 Task: Create a Workspace WS0000000008 in Trello with Workspace Type as ENGINEERING-IT and Workspace Description as WD0000000008. Invite a Team Member Nikrathi889@gmail.com to Workspace WS0000000008 in Trello. Invite a Team Member Ayush98111@gmail.com to Workspace WS0000000008 in Trello. Invite a Team Member Prateek.ku2001@gmail.com to Workspace WS0000000008 in Trello. Invite a Team Member Mailaustralia7@gmail.com to Workspace WS0000000008 in Trello
Action: Mouse moved to (449, 44)
Screenshot: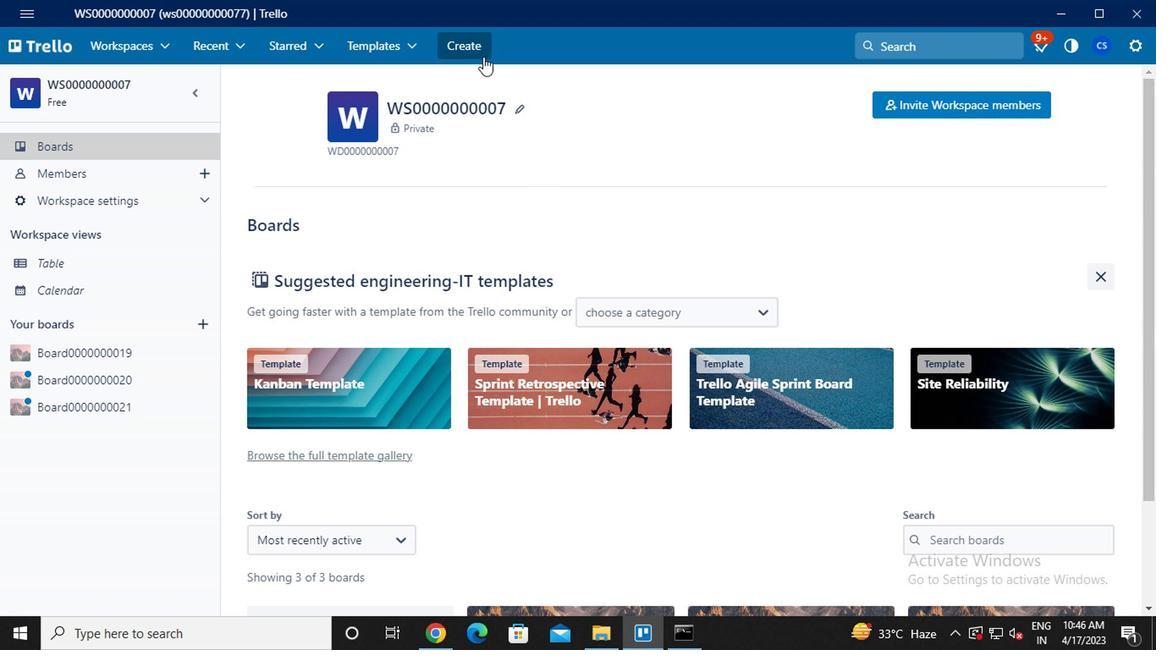 
Action: Mouse pressed left at (449, 44)
Screenshot: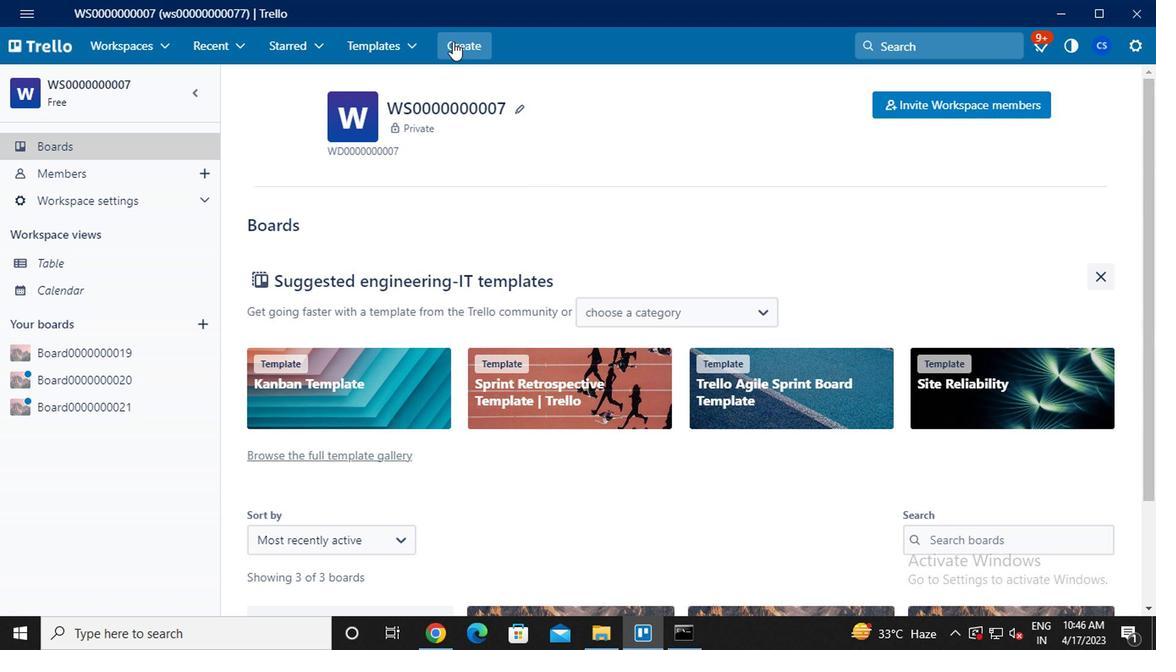 
Action: Mouse moved to (527, 223)
Screenshot: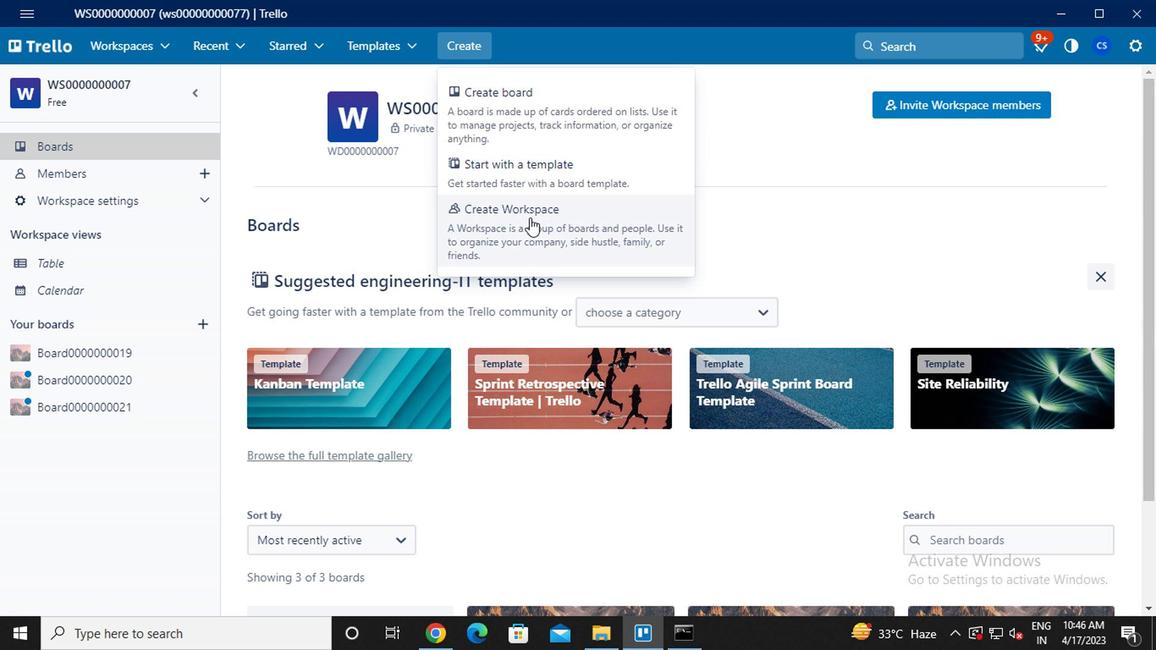 
Action: Mouse pressed left at (527, 223)
Screenshot: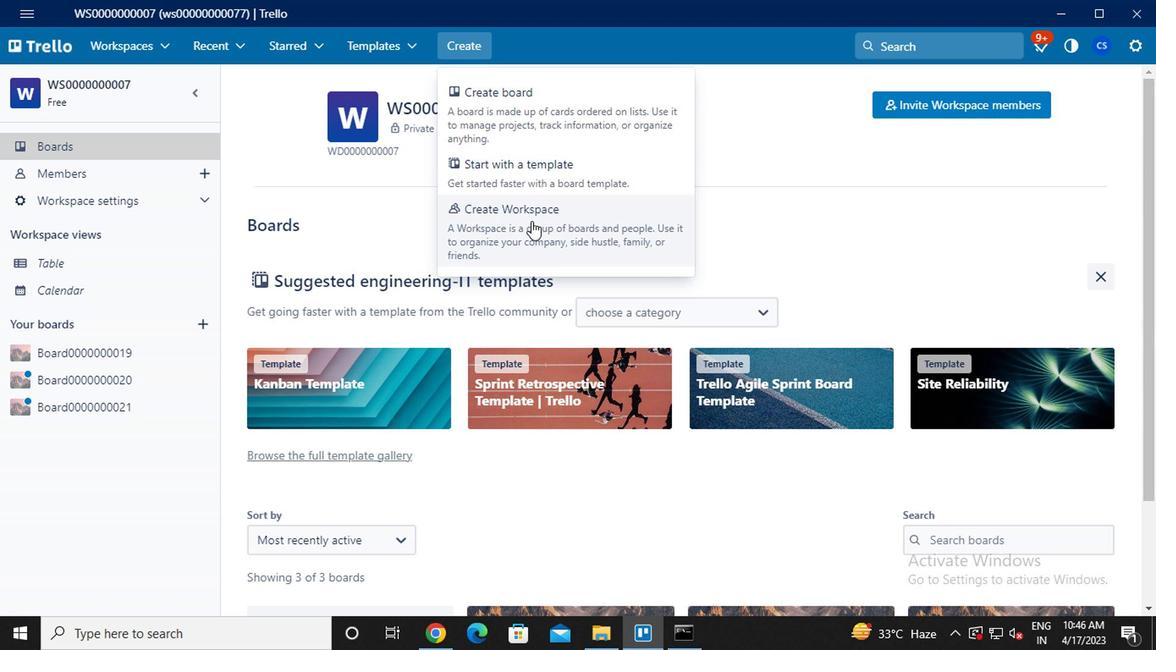 
Action: Mouse moved to (527, 259)
Screenshot: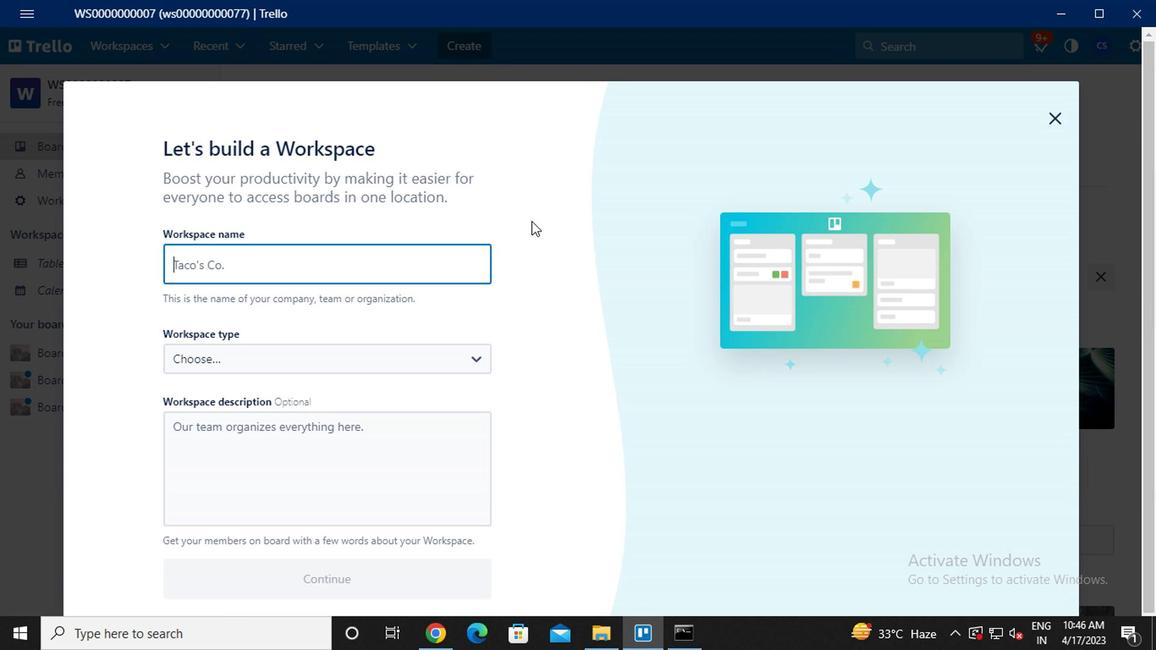 
Action: Key pressed ws0000000008
Screenshot: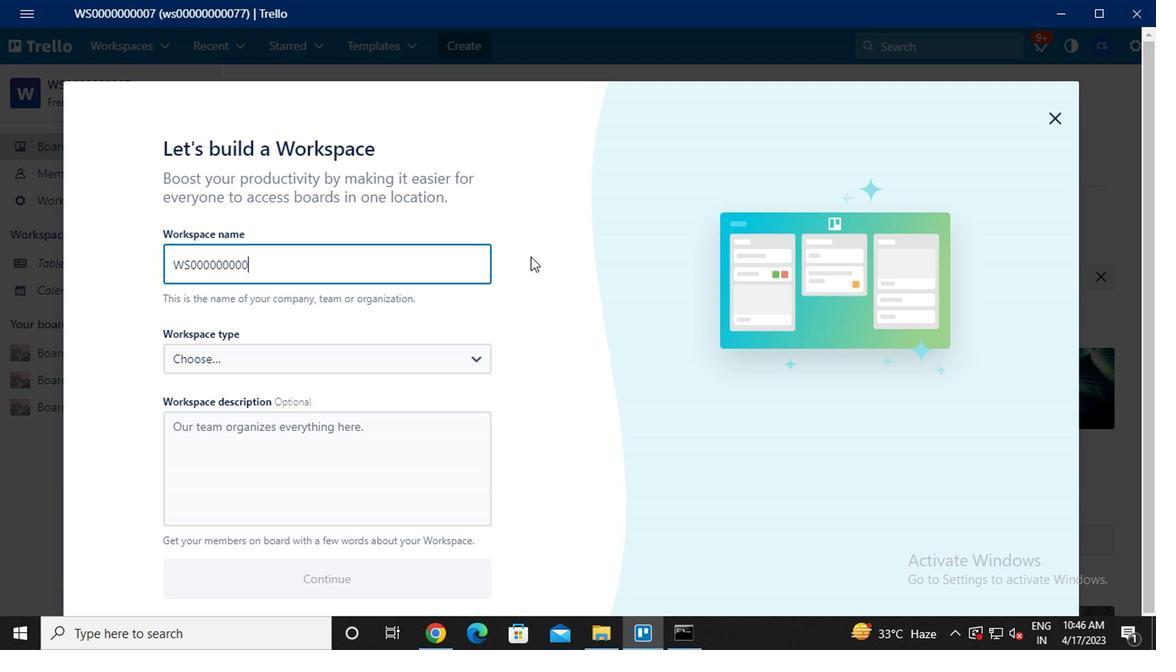 
Action: Mouse moved to (286, 354)
Screenshot: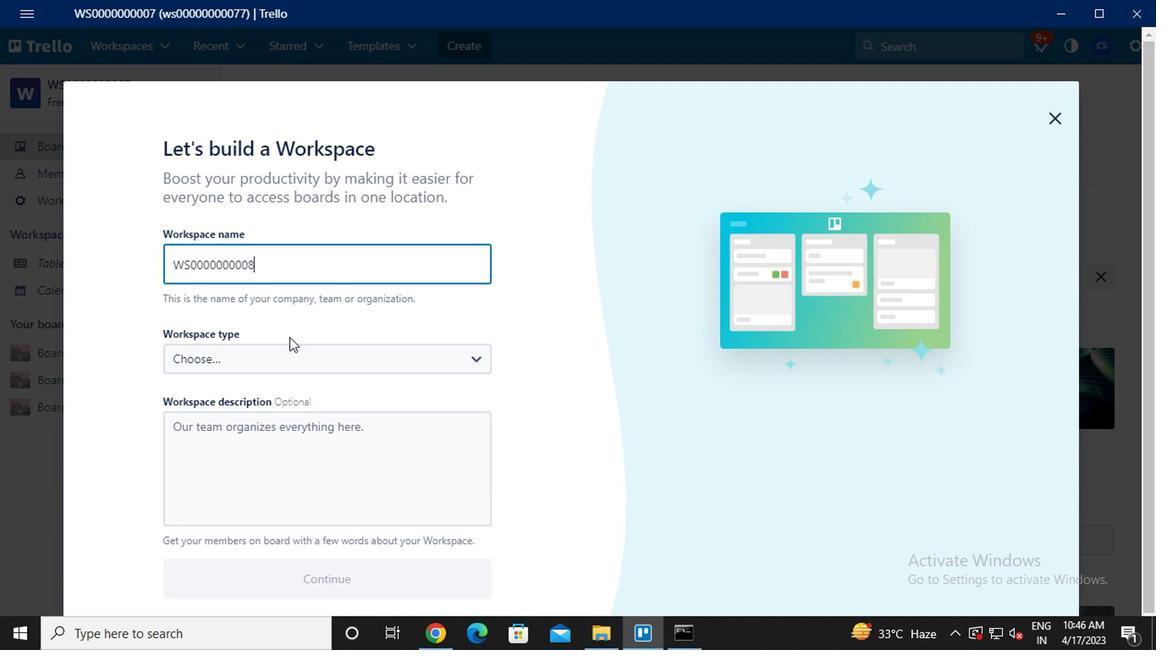 
Action: Mouse pressed left at (286, 354)
Screenshot: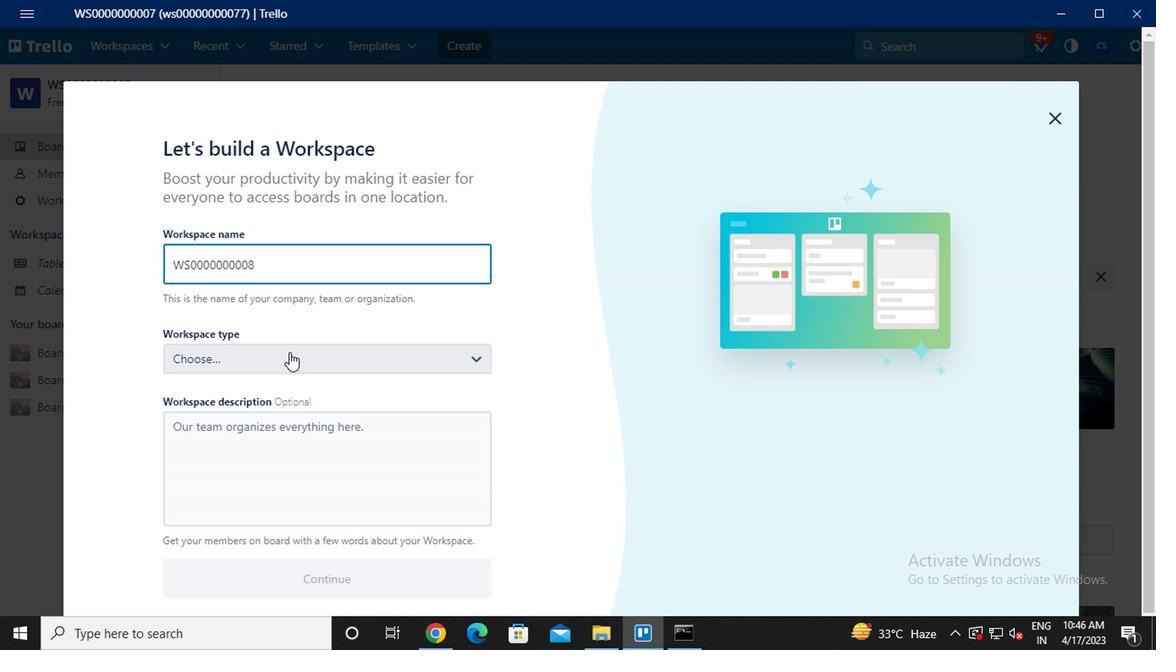 
Action: Mouse moved to (257, 541)
Screenshot: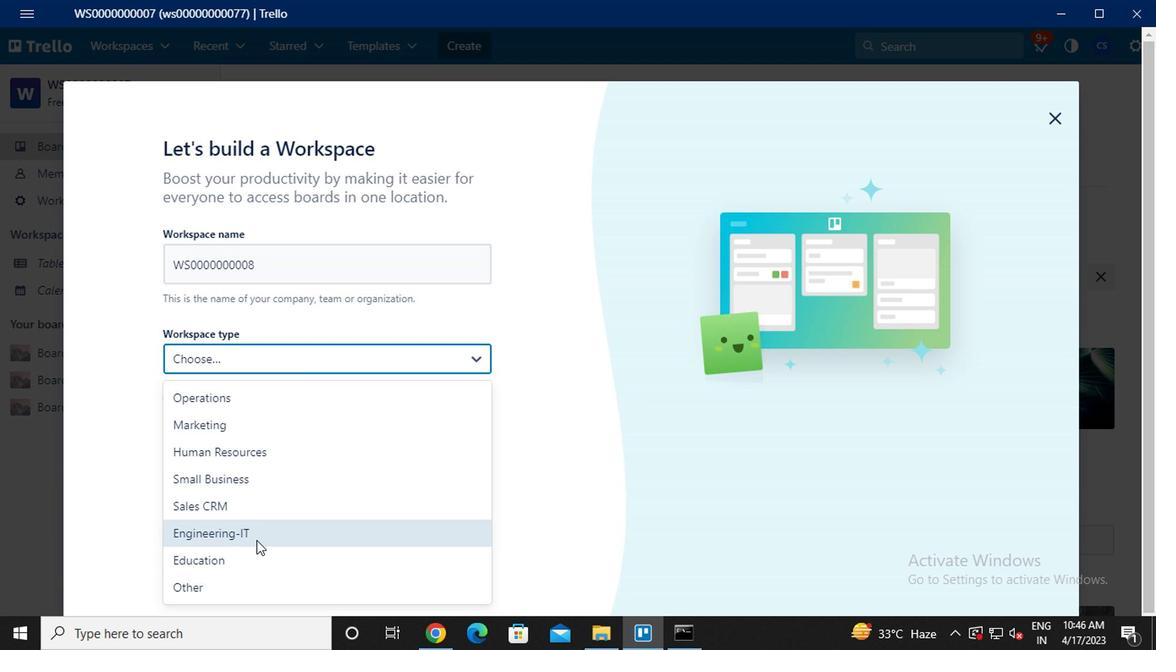 
Action: Mouse pressed left at (257, 541)
Screenshot: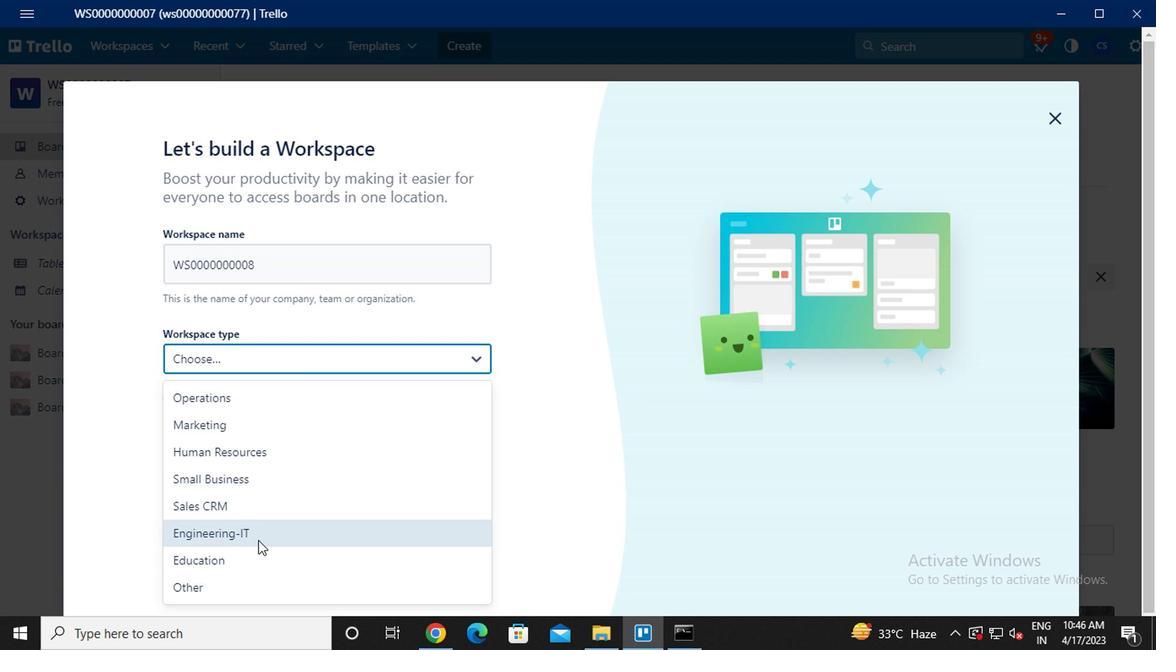 
Action: Mouse moved to (269, 445)
Screenshot: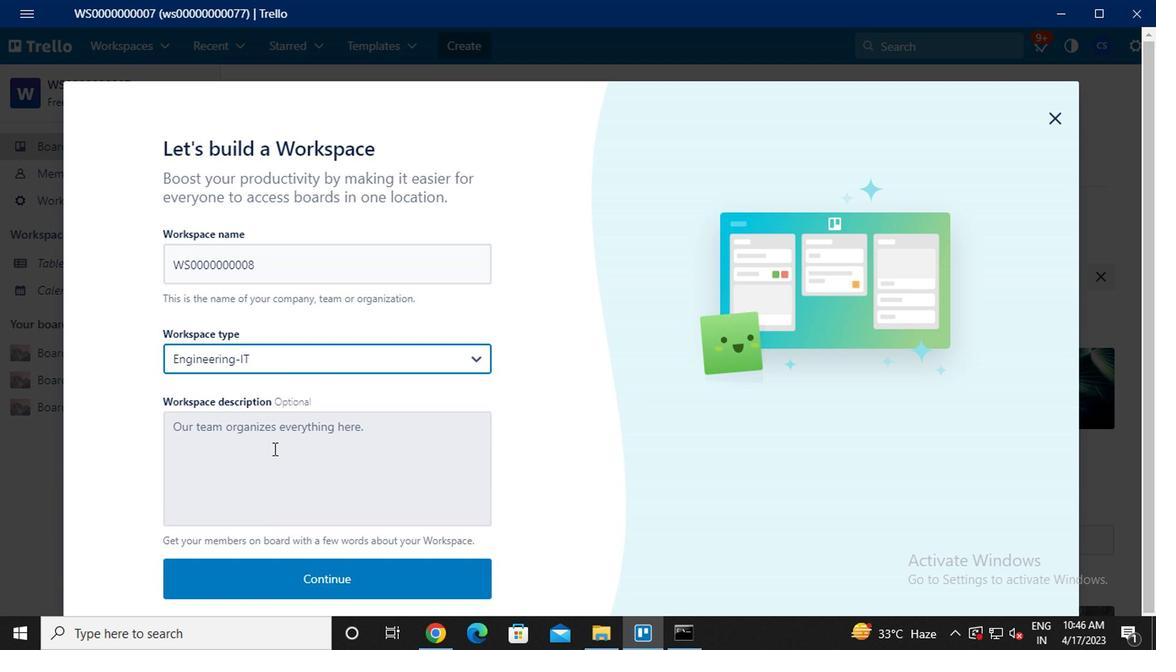 
Action: Mouse pressed left at (269, 445)
Screenshot: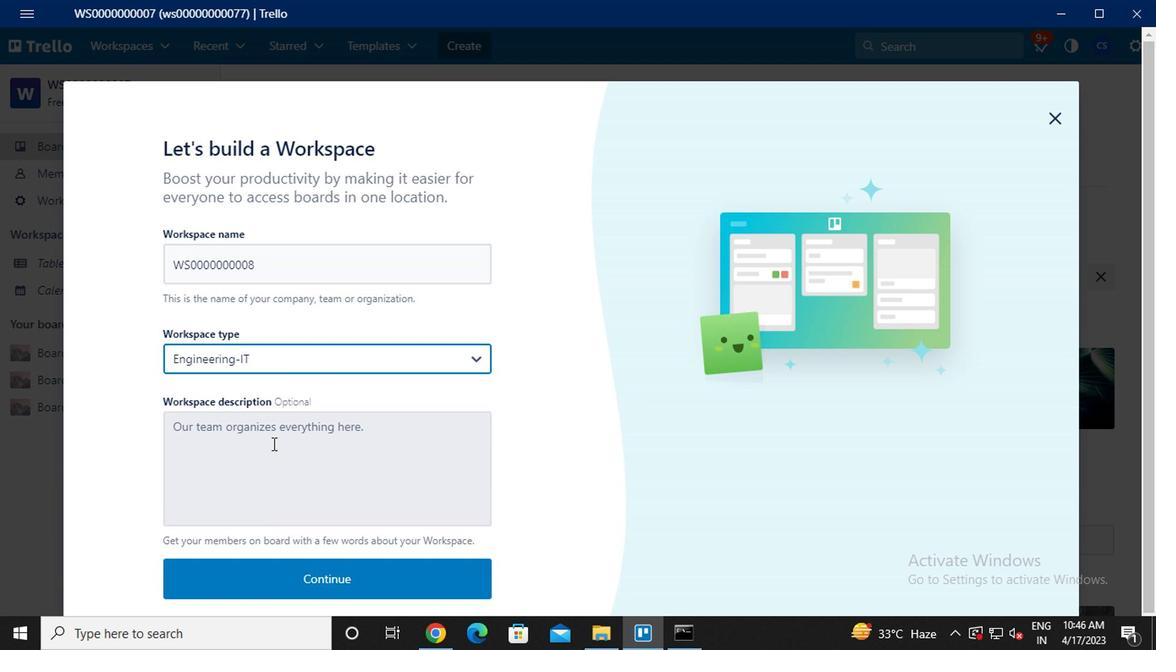 
Action: Key pressed wd00000000008
Screenshot: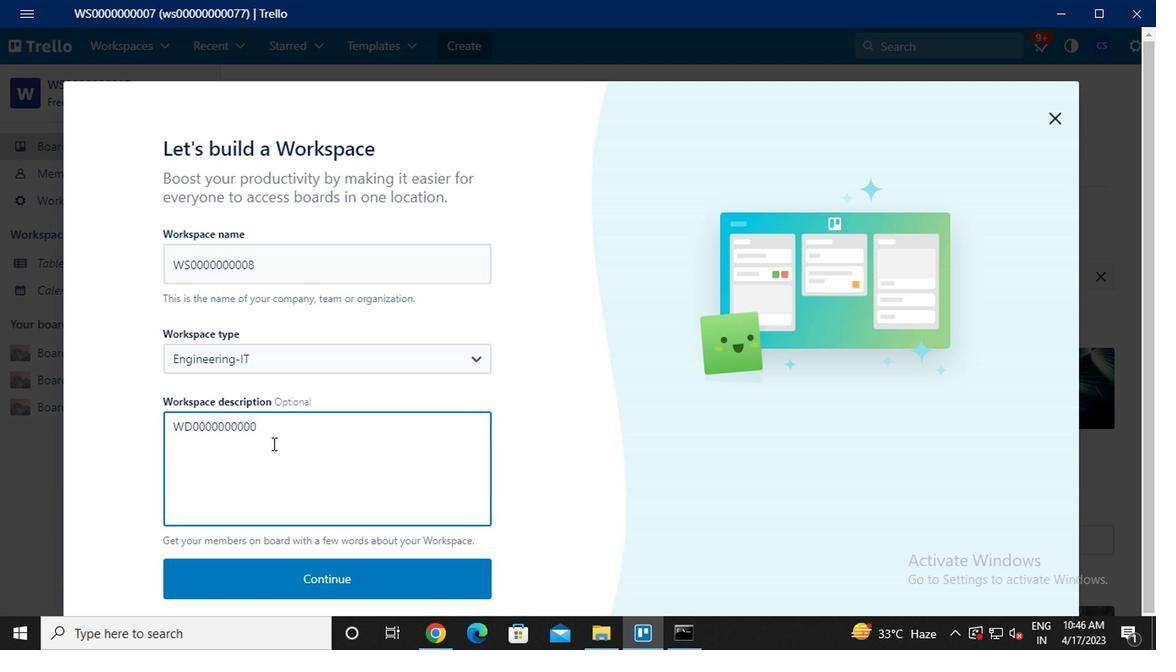 
Action: Mouse moved to (275, 580)
Screenshot: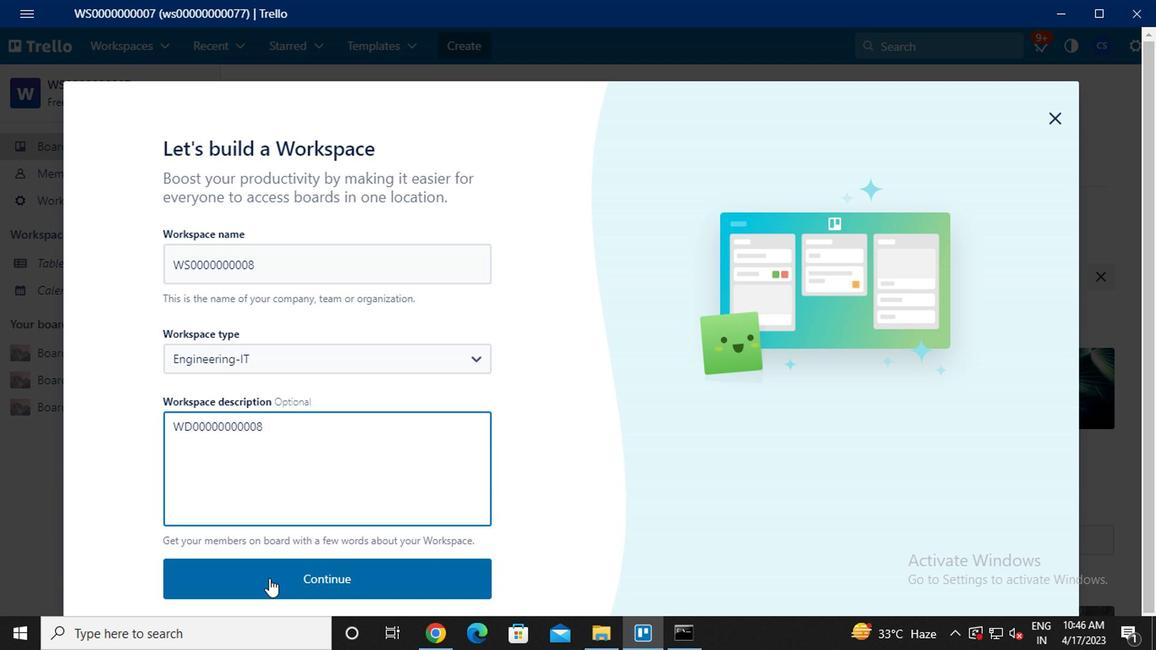 
Action: Mouse pressed left at (275, 580)
Screenshot: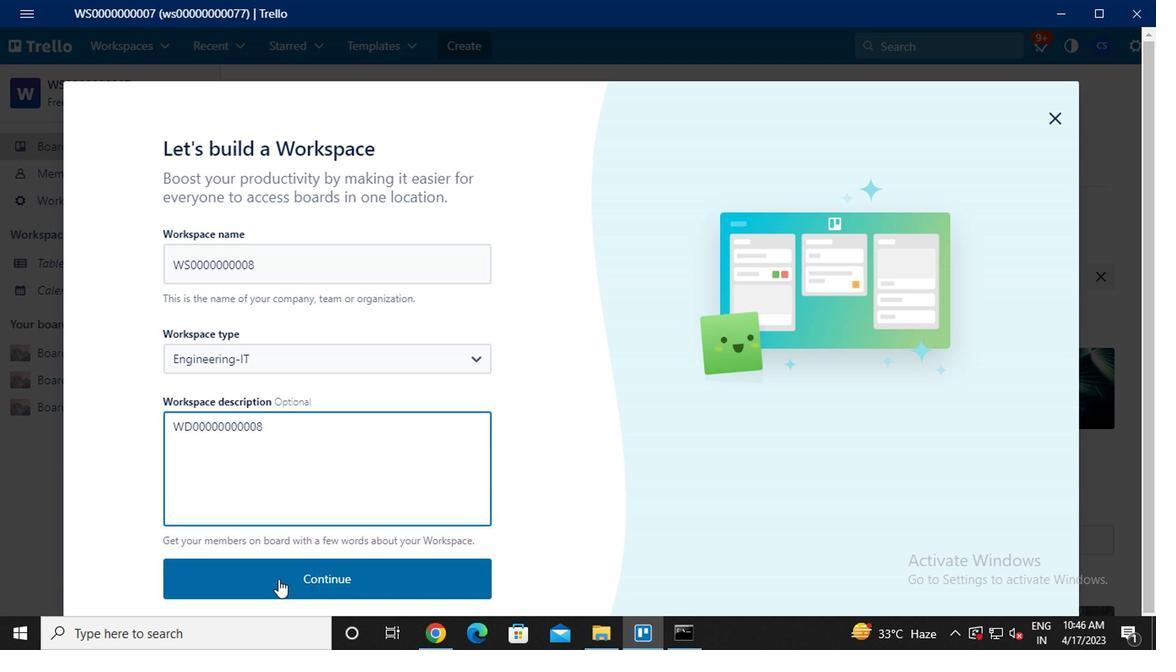 
Action: Mouse moved to (430, 369)
Screenshot: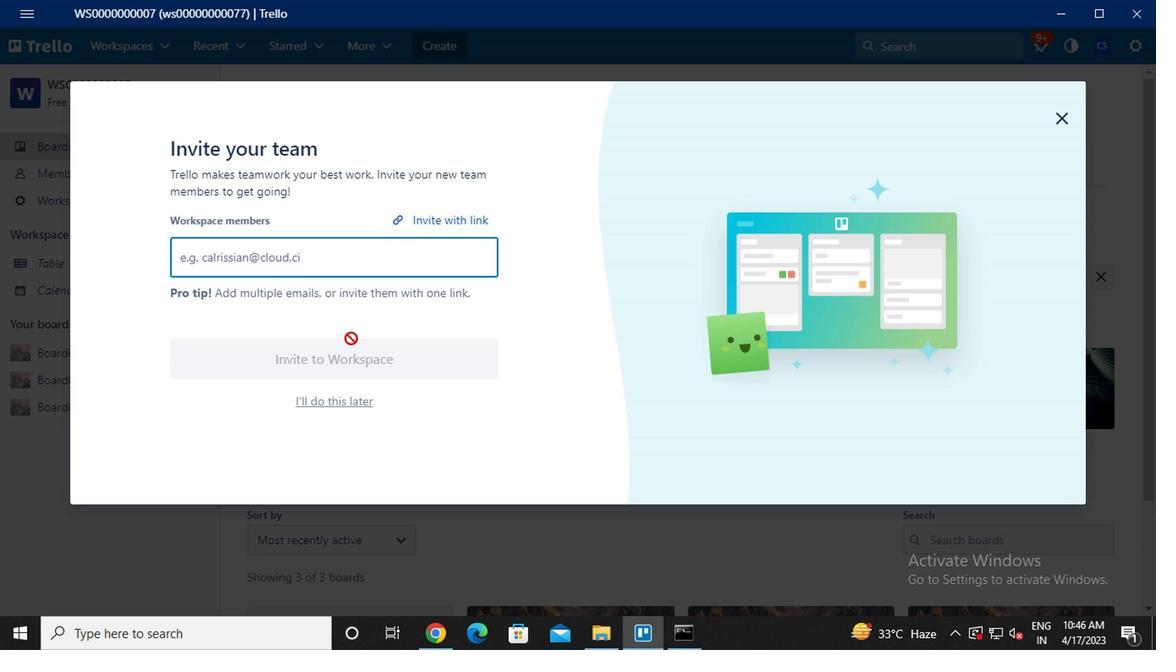 
Action: Key pressed <Key.caps_lock>mi<Key.backspace><Key.backspace>nikrathi889<Key.shift>@GMAIL.COM<Key.enter>AYUSH98111<Key.shift>@GMAIL.COM<Key.enter>PARTEEK.KU29<Key.backspace>001<Key.shift>@GMAIL.COM<Key.enter>MAILAUSTRALIA7<Key.shift>@GMAIL.COM<Key.enter>
Screenshot: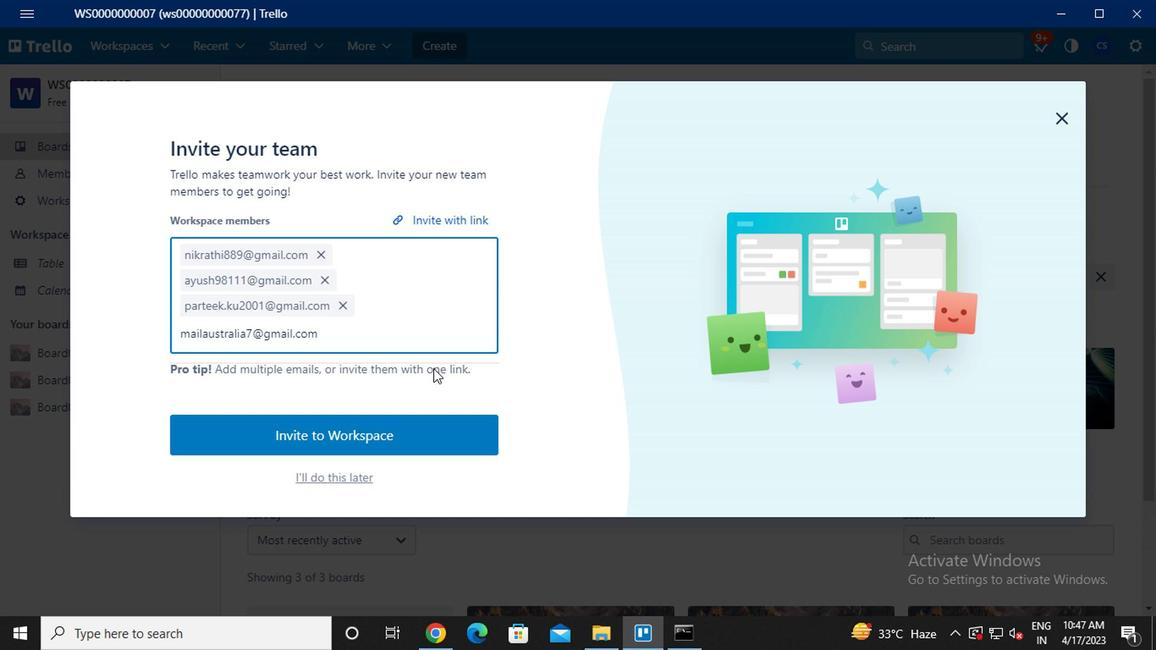 
Action: Mouse moved to (413, 430)
Screenshot: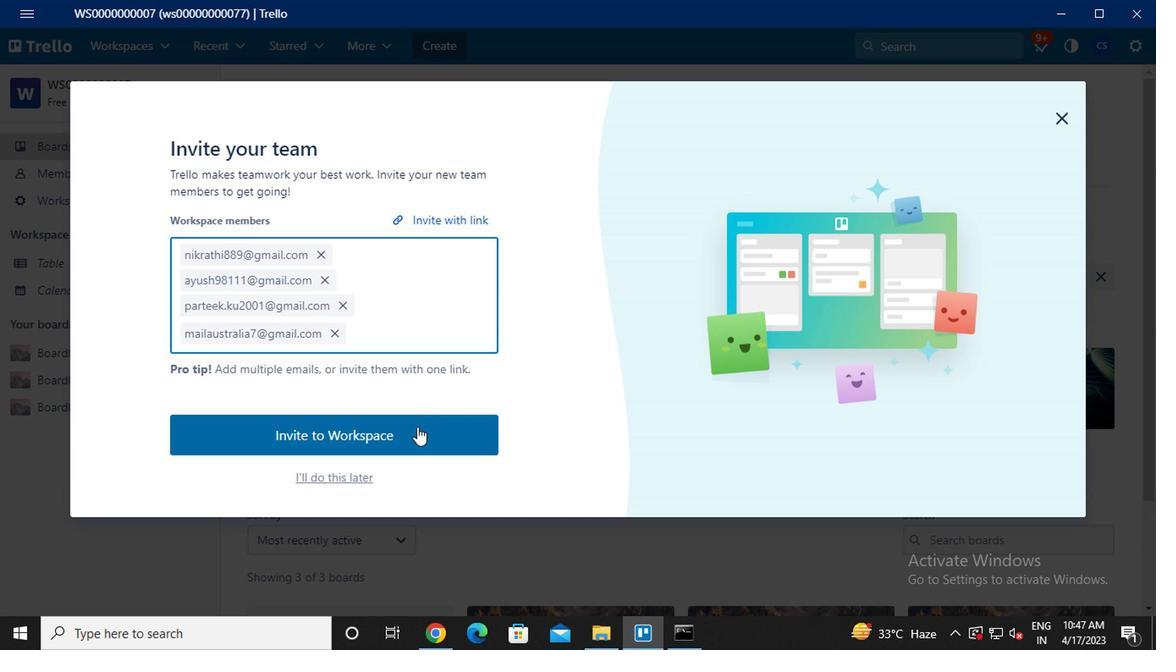 
Action: Mouse pressed left at (413, 430)
Screenshot: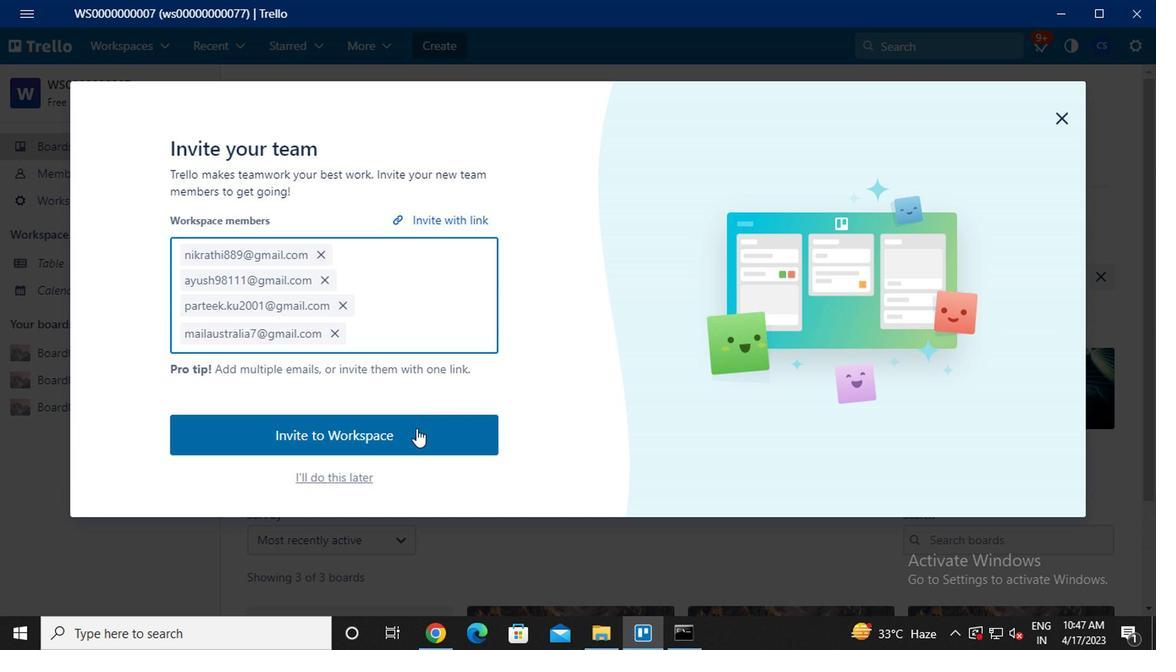
Action: Mouse moved to (603, 314)
Screenshot: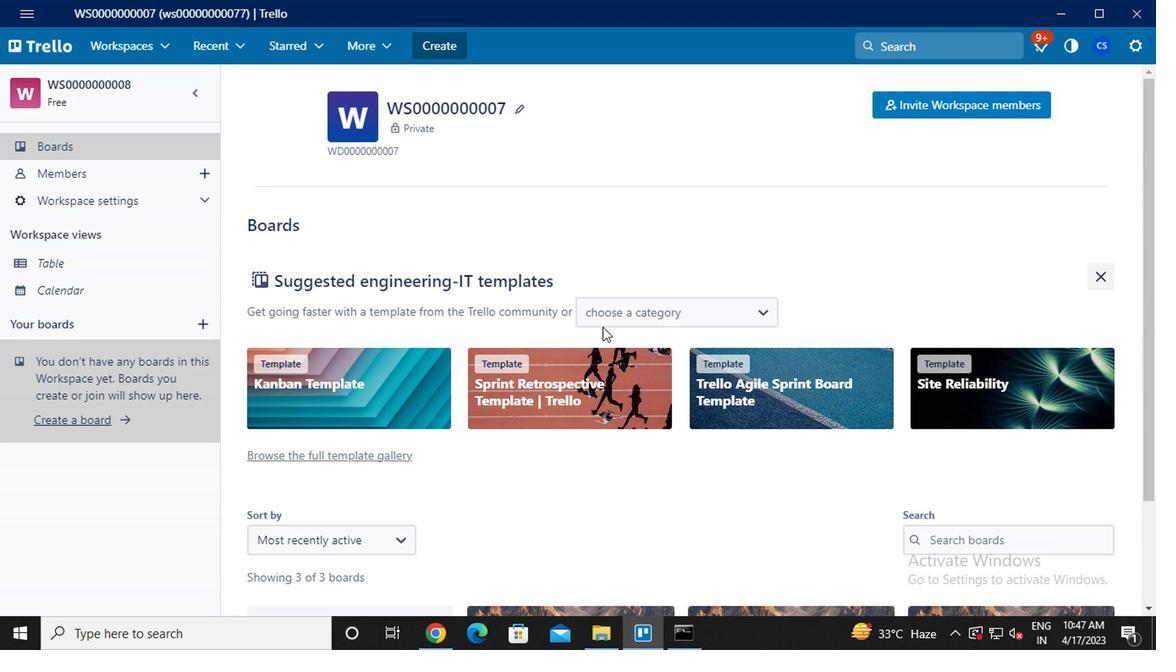 
